 Task: Change font size of subtitle "last year" to 24.
Action: Mouse pressed left at (64, 321)
Screenshot: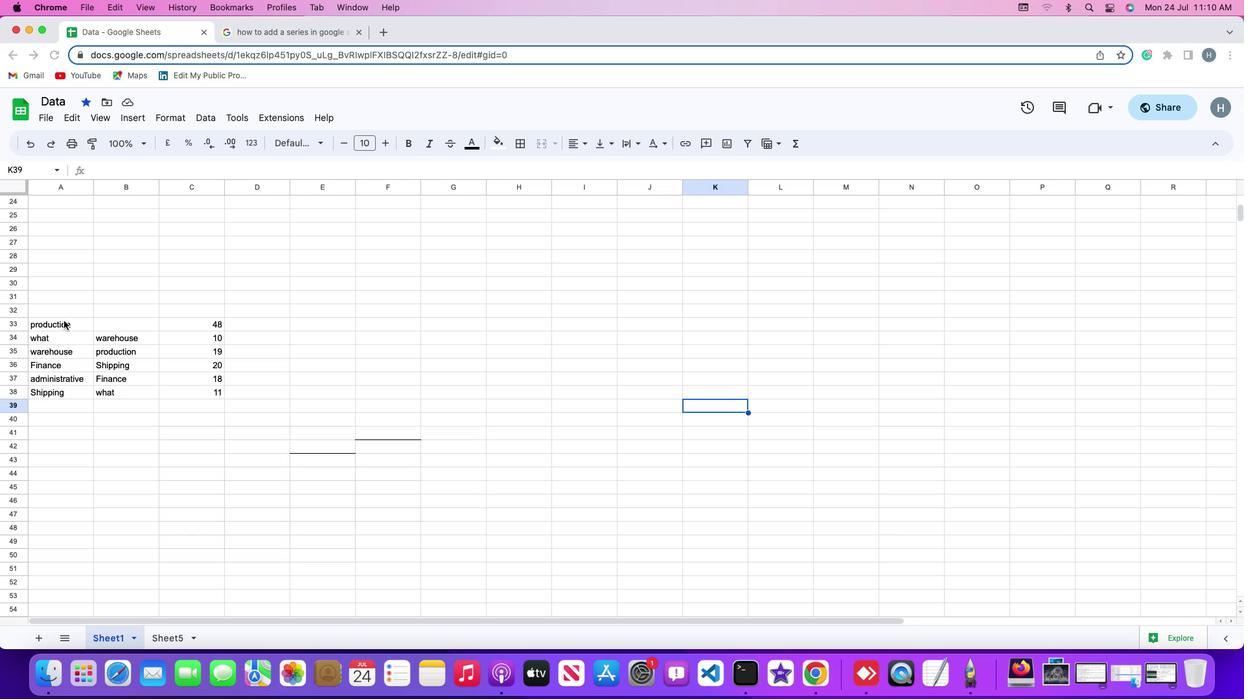 
Action: Mouse pressed left at (64, 321)
Screenshot: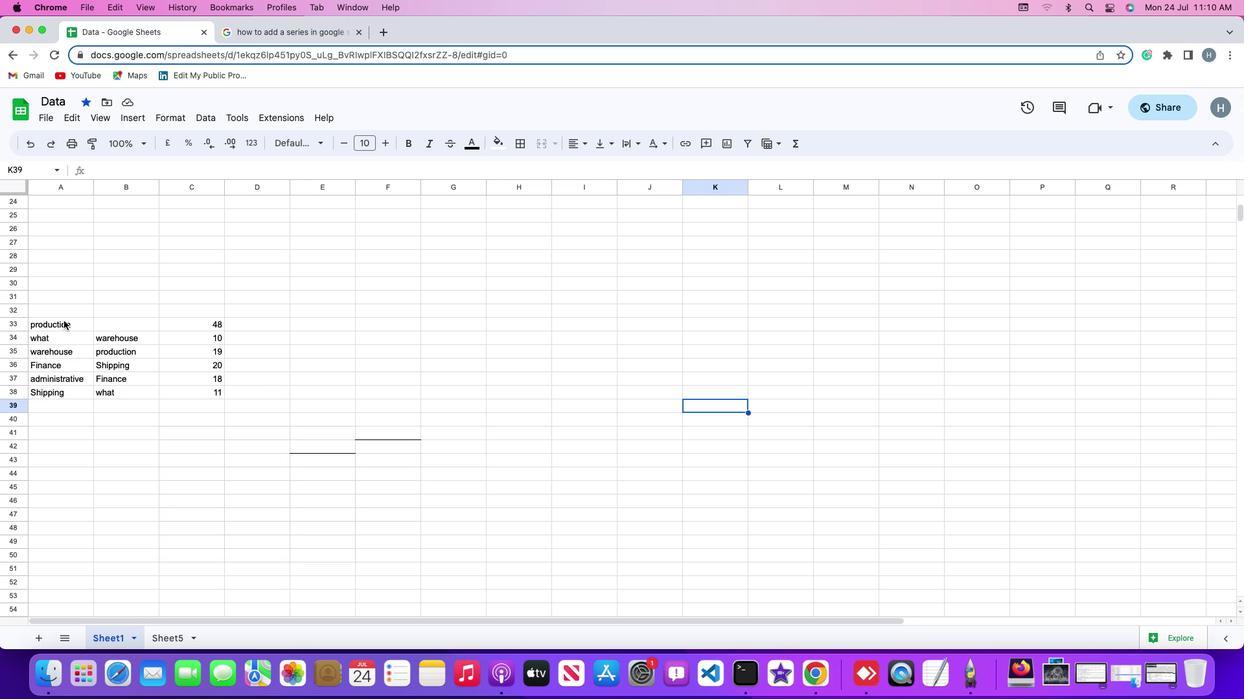 
Action: Mouse moved to (134, 120)
Screenshot: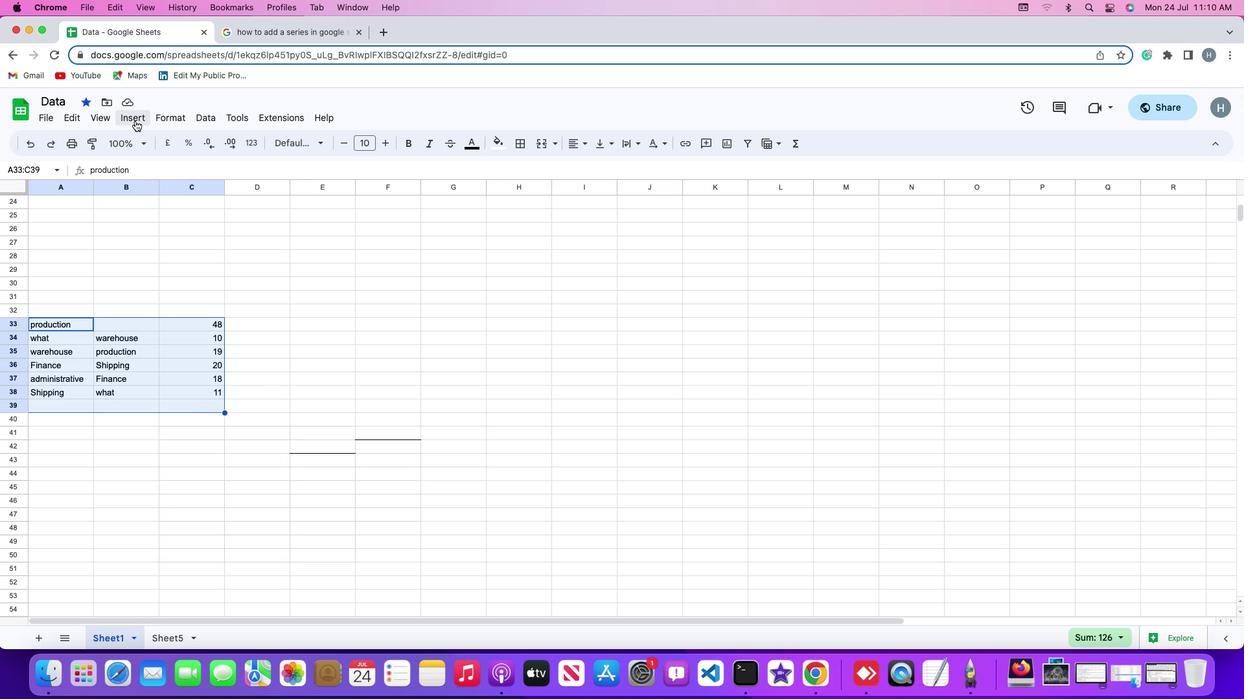 
Action: Mouse pressed left at (134, 120)
Screenshot: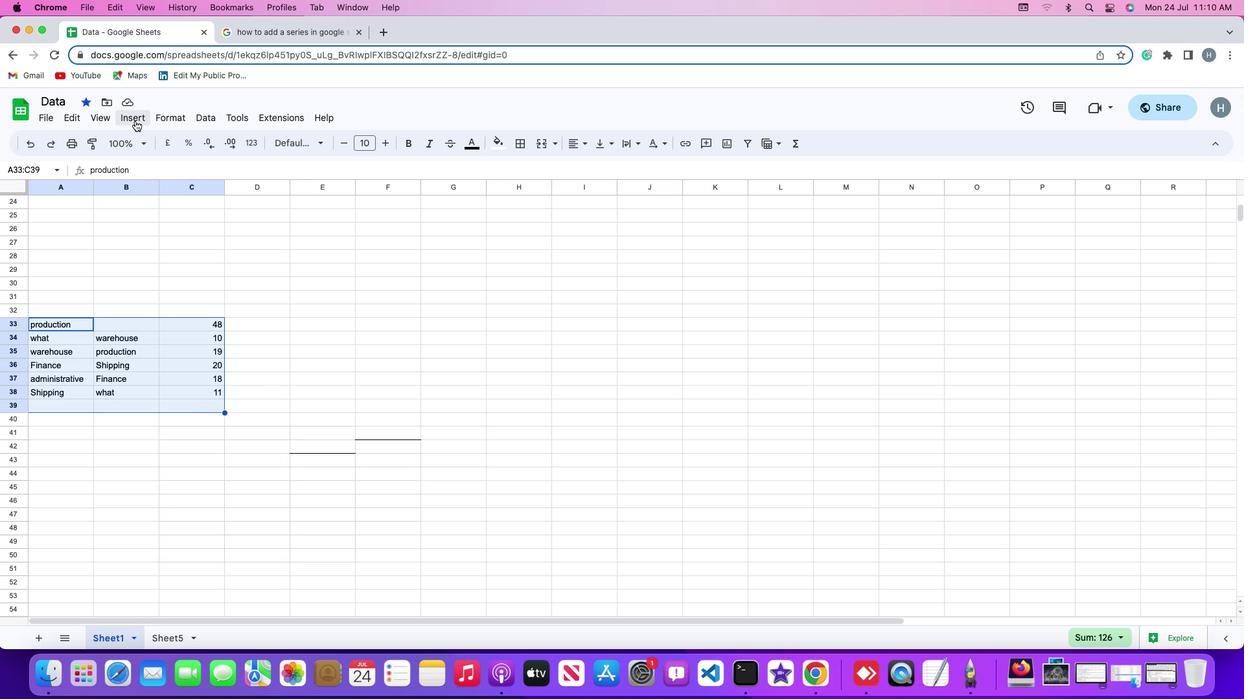 
Action: Mouse moved to (155, 228)
Screenshot: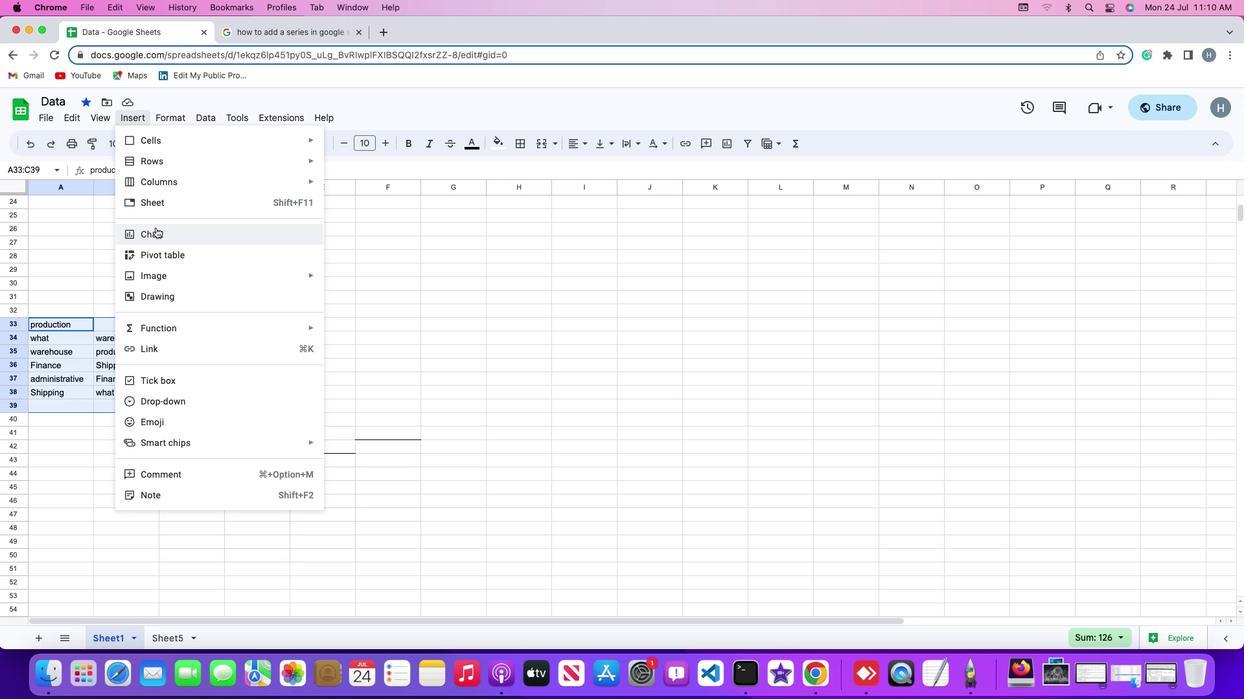 
Action: Mouse pressed left at (155, 228)
Screenshot: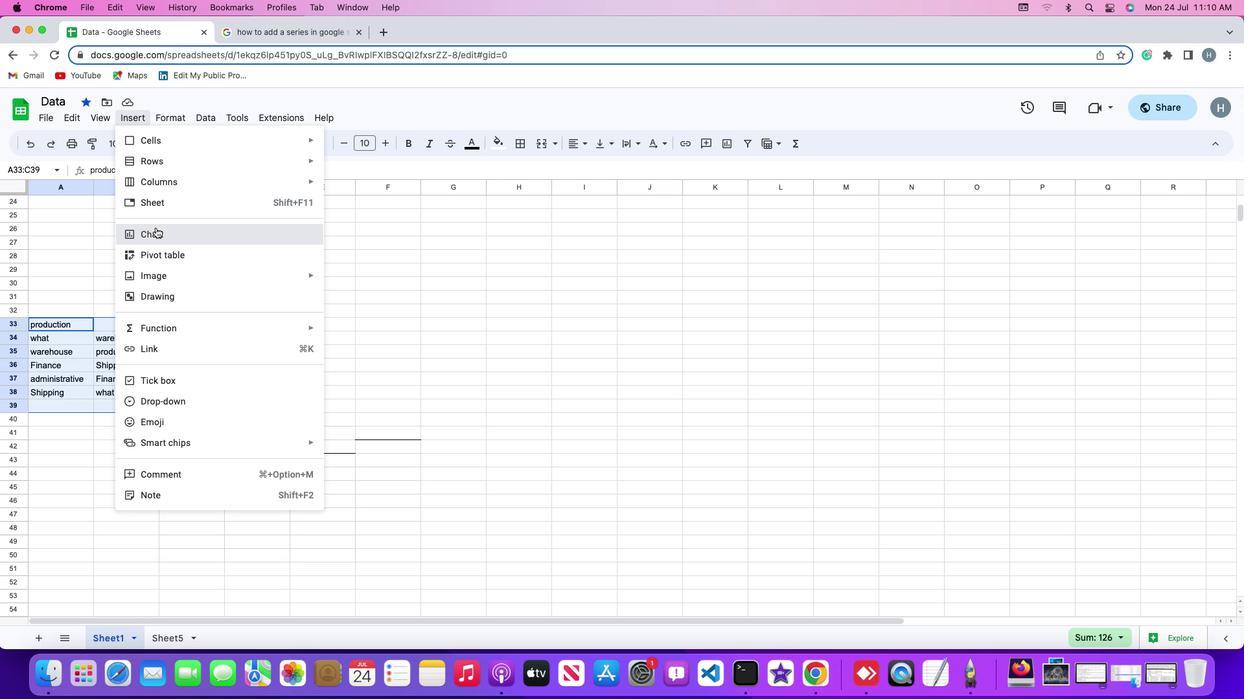 
Action: Mouse moved to (1197, 184)
Screenshot: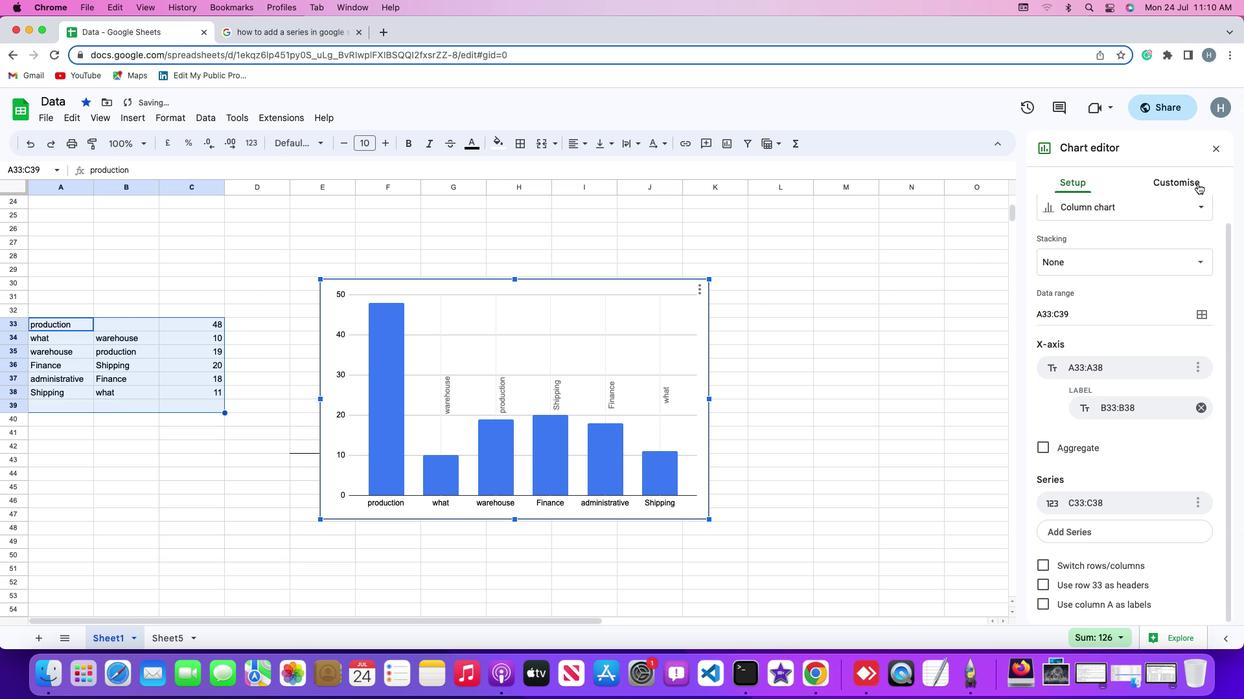
Action: Mouse pressed left at (1197, 184)
Screenshot: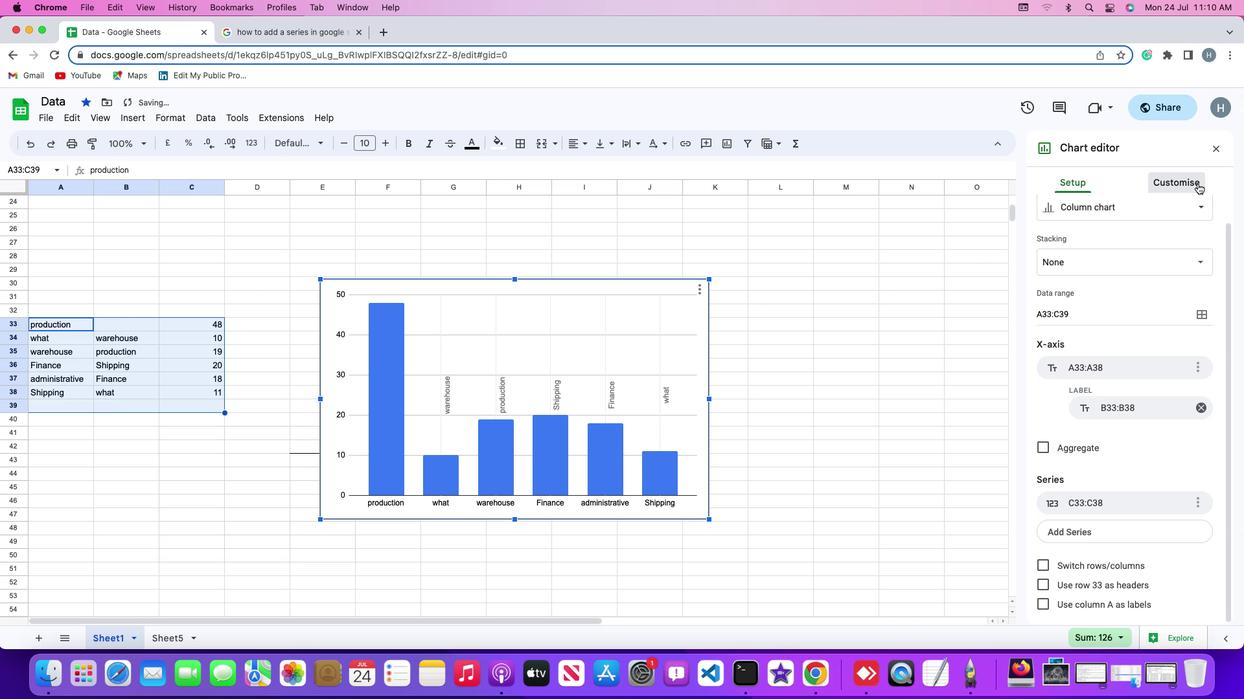 
Action: Mouse moved to (1106, 253)
Screenshot: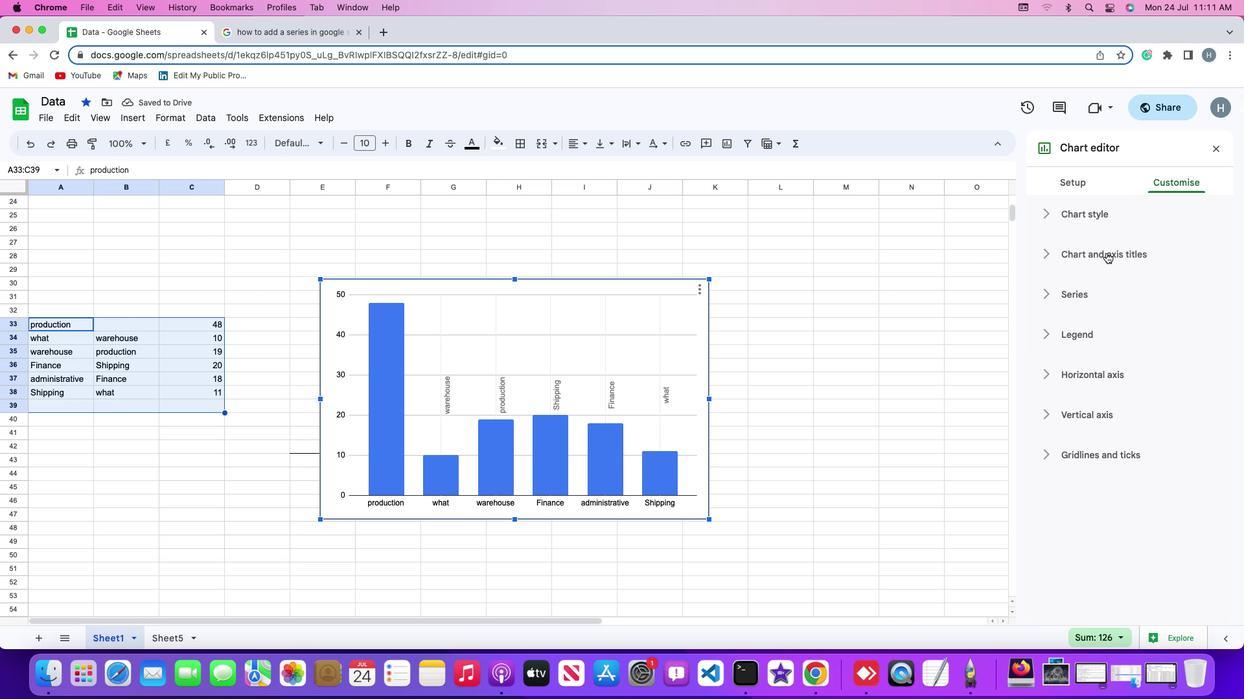 
Action: Mouse pressed left at (1106, 253)
Screenshot: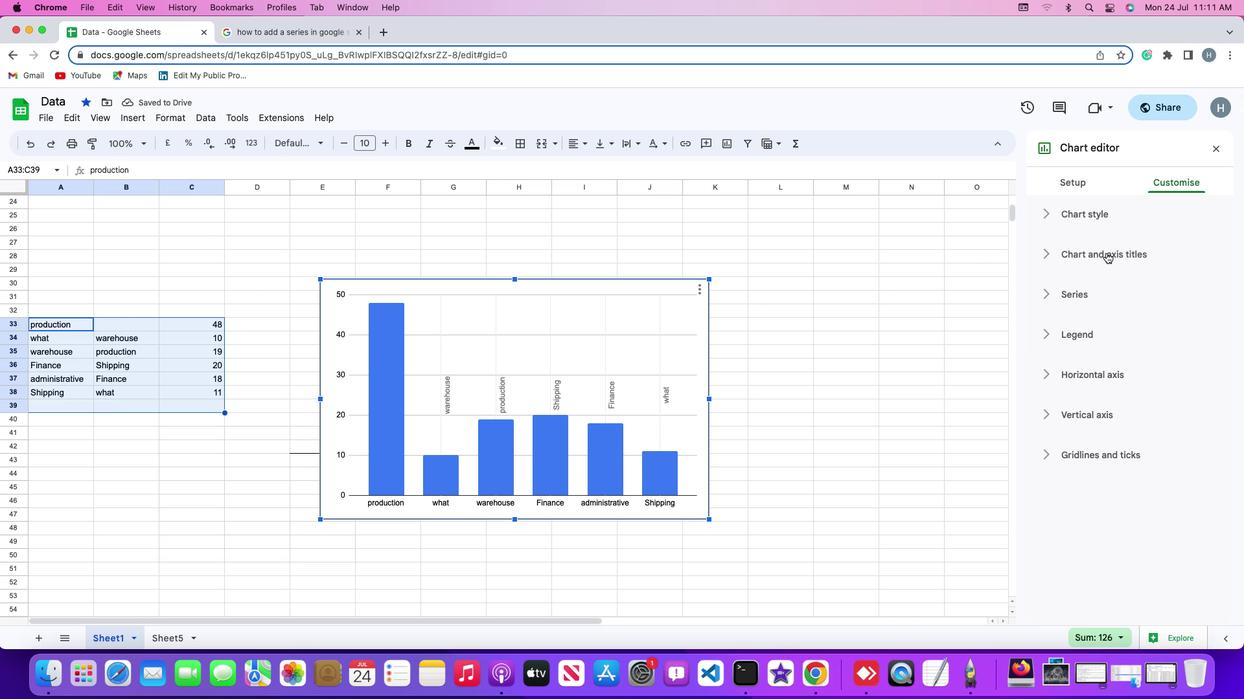 
Action: Mouse moved to (1119, 287)
Screenshot: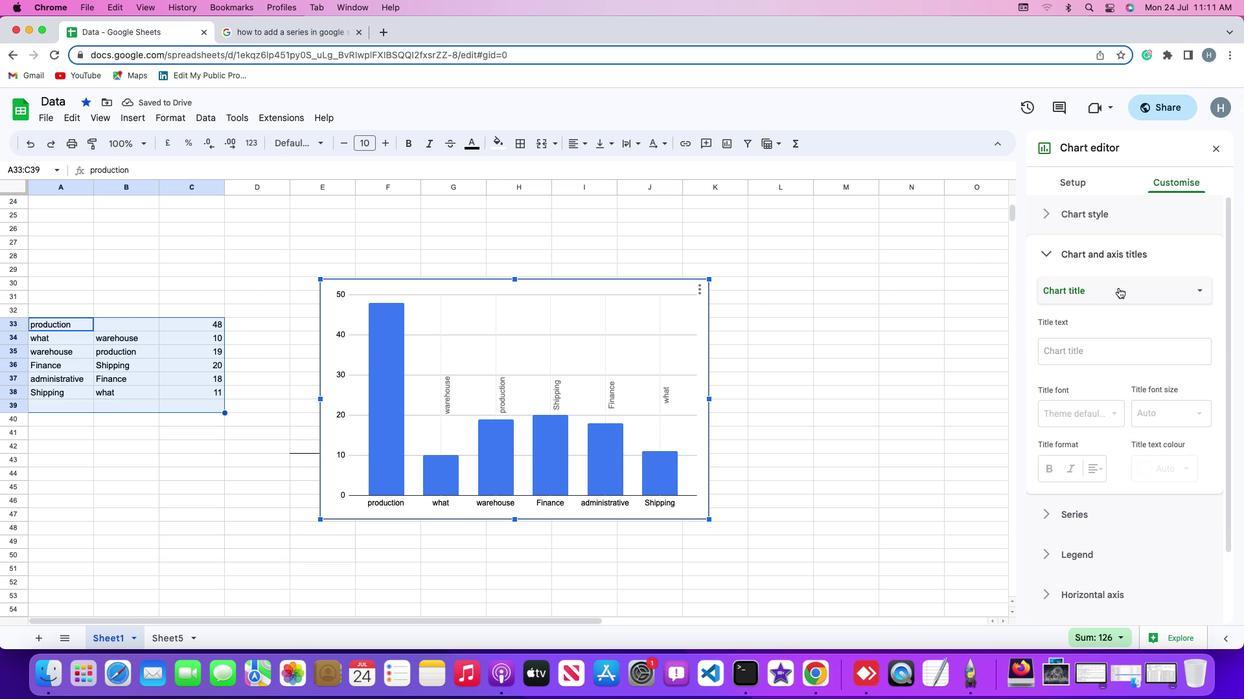 
Action: Mouse pressed left at (1119, 287)
Screenshot: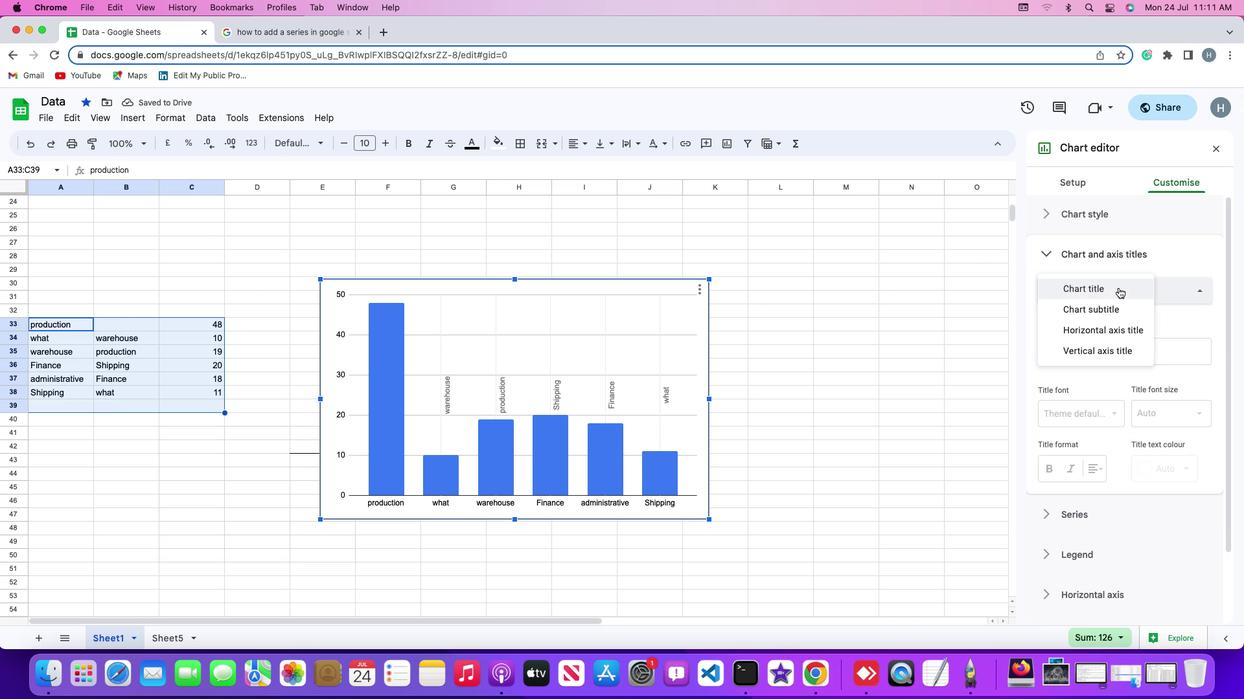 
Action: Mouse moved to (1117, 314)
Screenshot: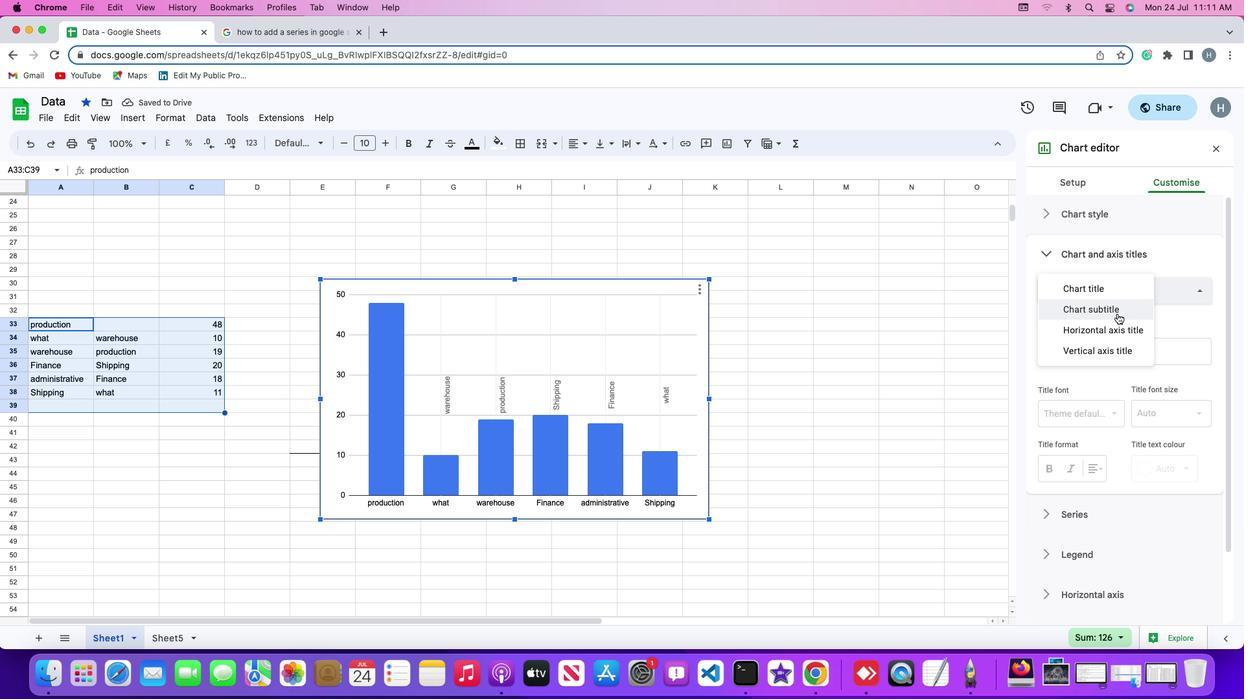 
Action: Mouse pressed left at (1117, 314)
Screenshot: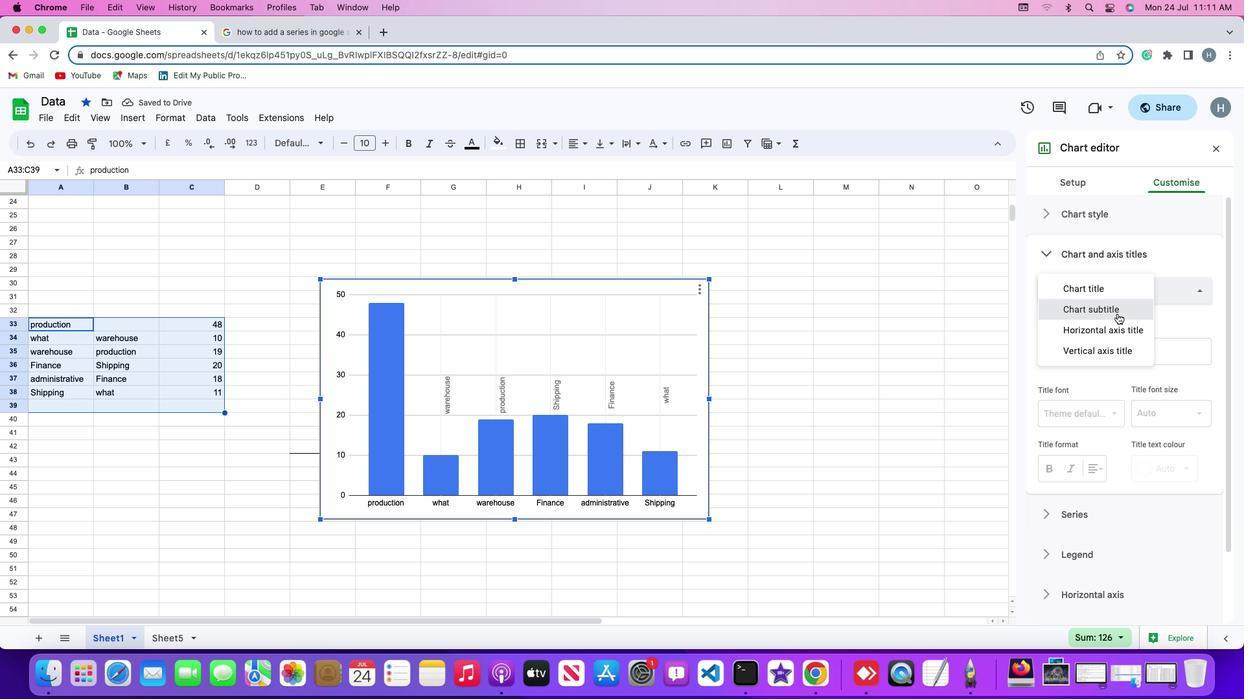 
Action: Mouse moved to (1105, 347)
Screenshot: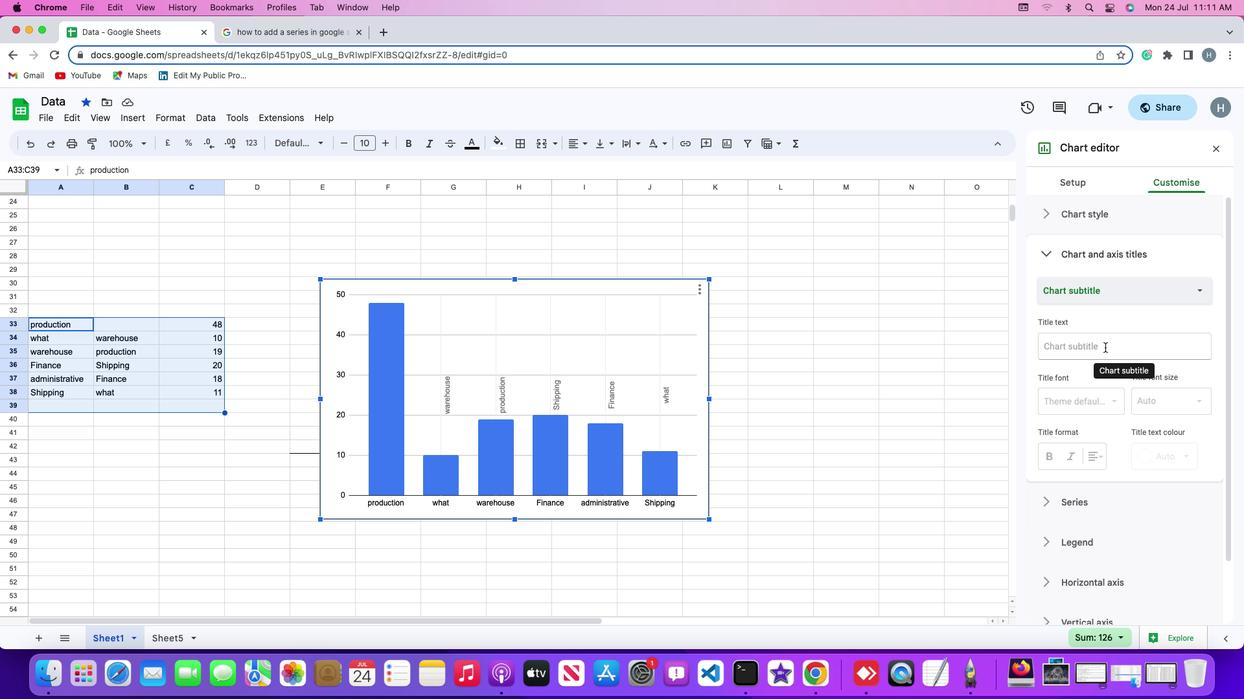 
Action: Mouse pressed left at (1105, 347)
Screenshot: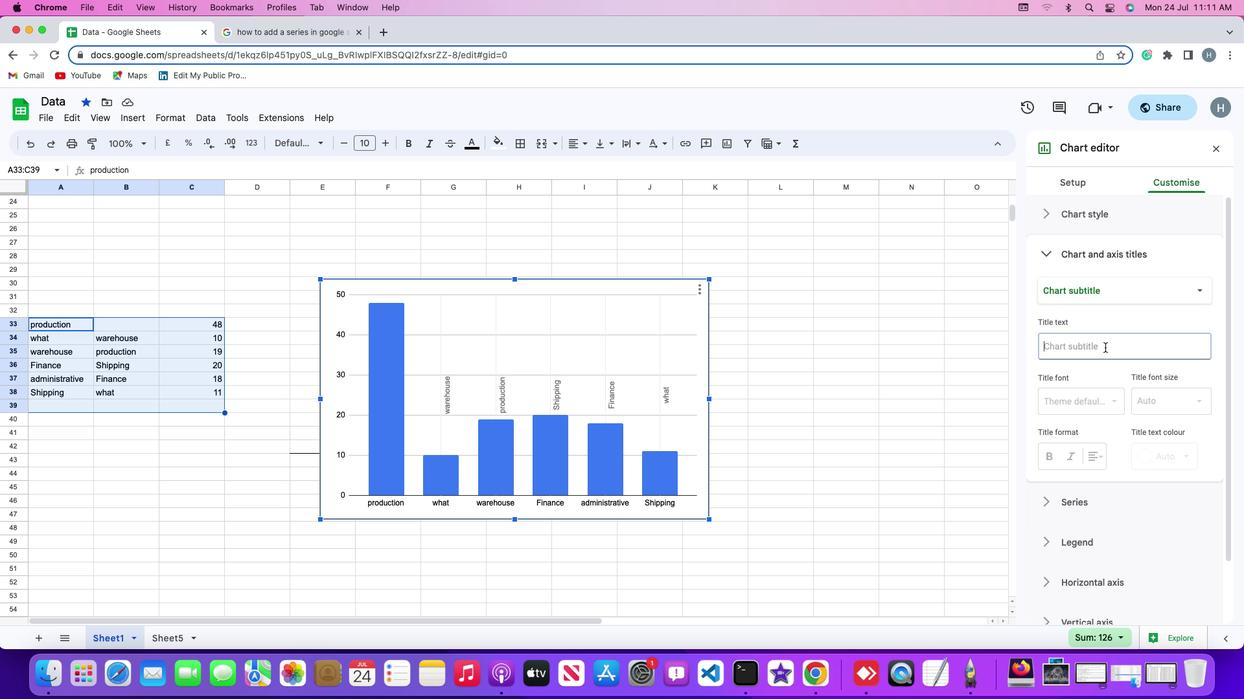 
Action: Key pressed 'l''a''s''t'Key.space'y''e''a''r'
Screenshot: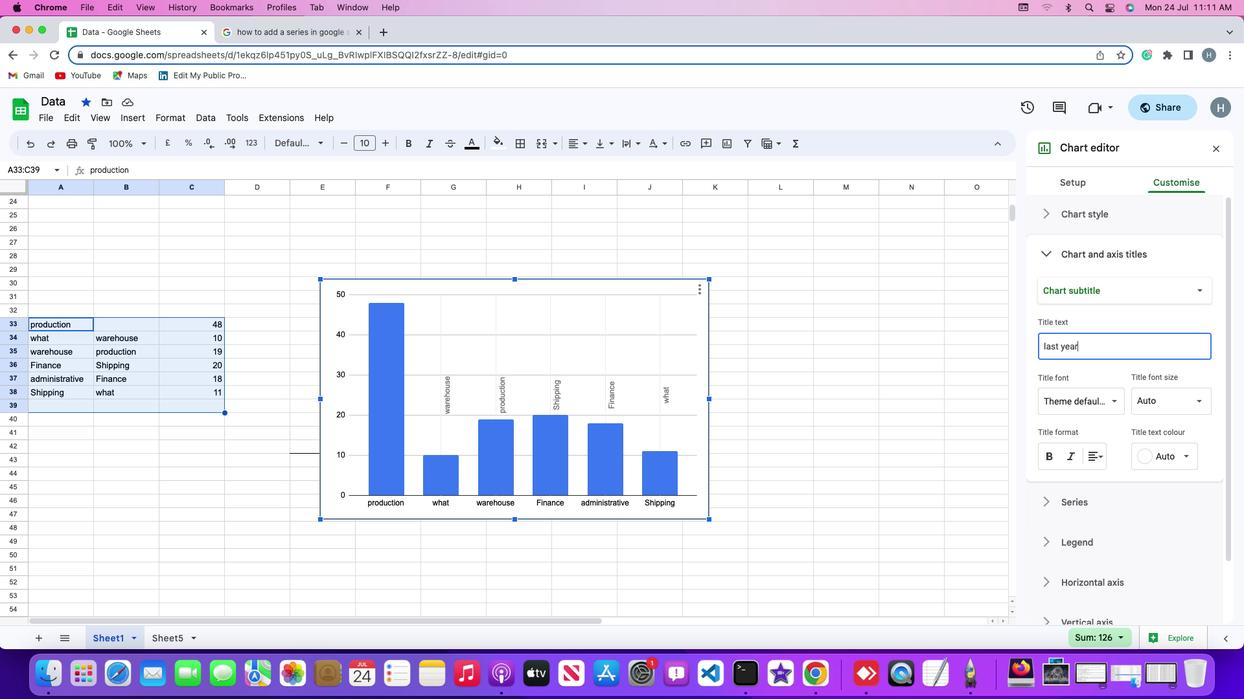 
Action: Mouse moved to (1198, 397)
Screenshot: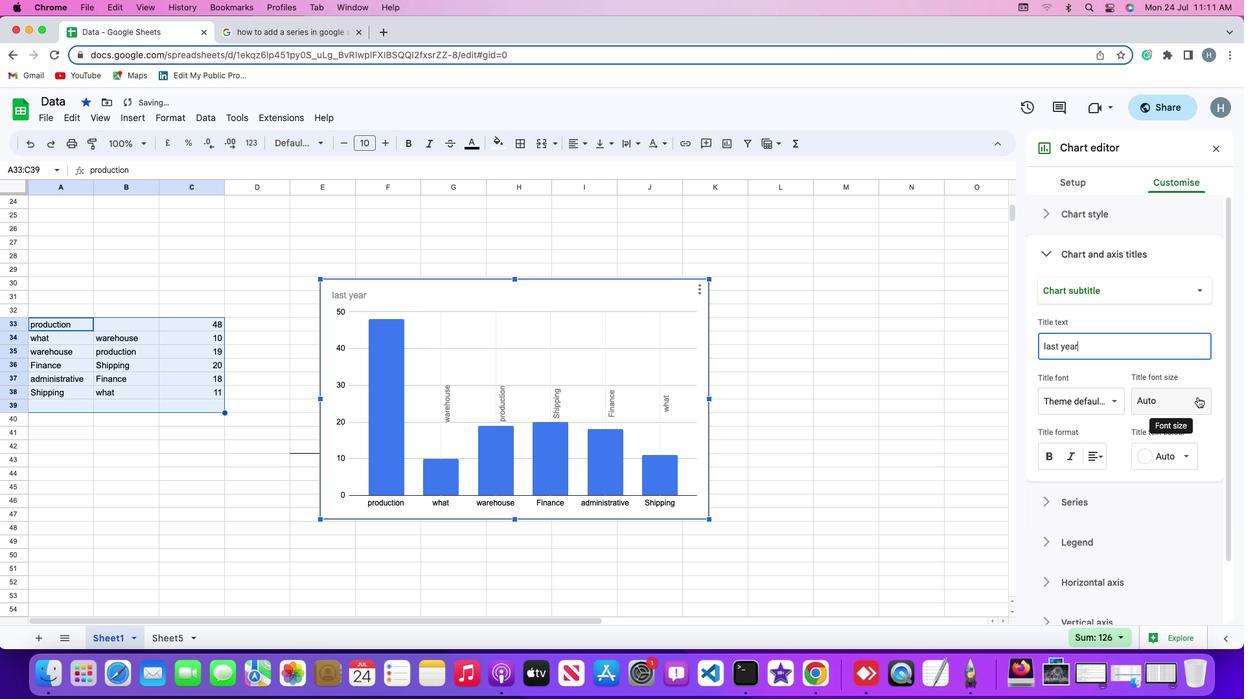 
Action: Mouse pressed left at (1198, 397)
Screenshot: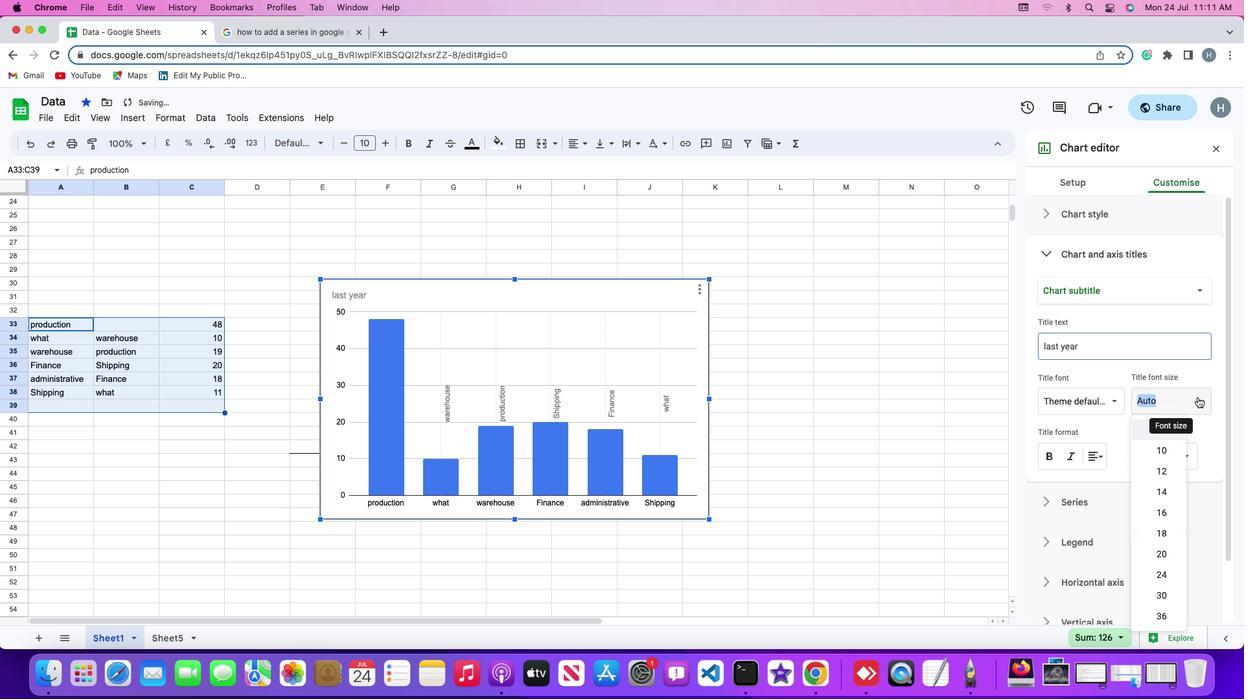 
Action: Mouse moved to (1154, 572)
Screenshot: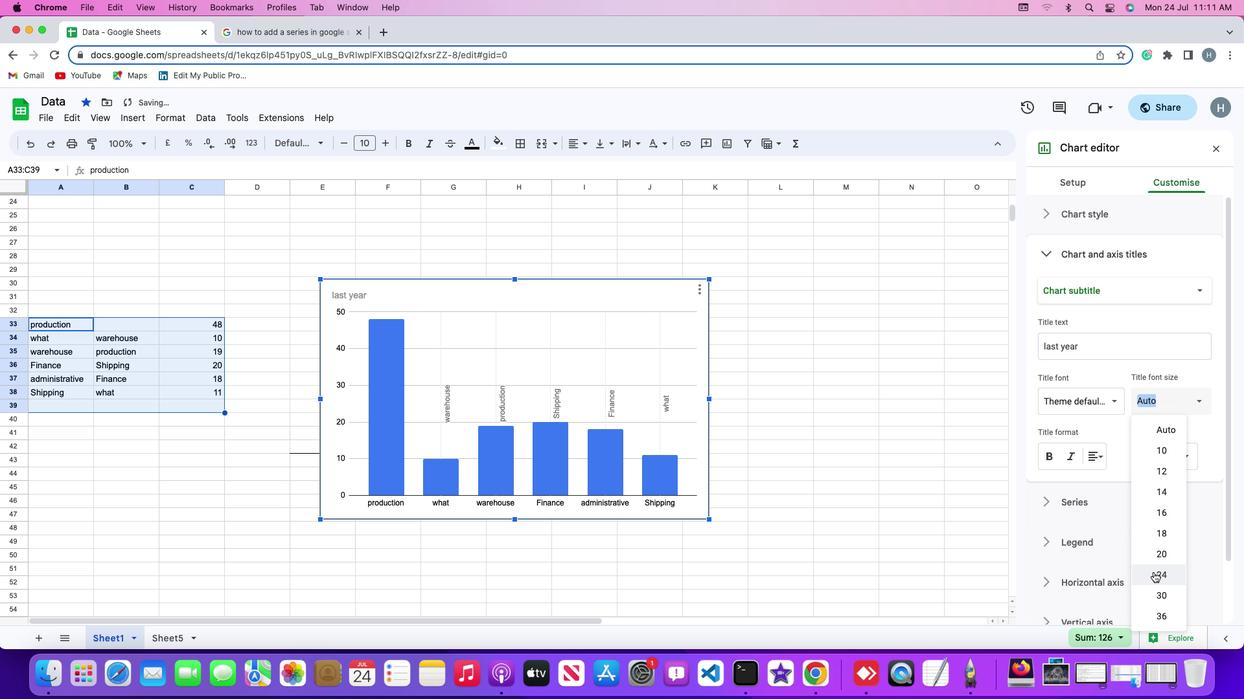 
Action: Mouse pressed left at (1154, 572)
Screenshot: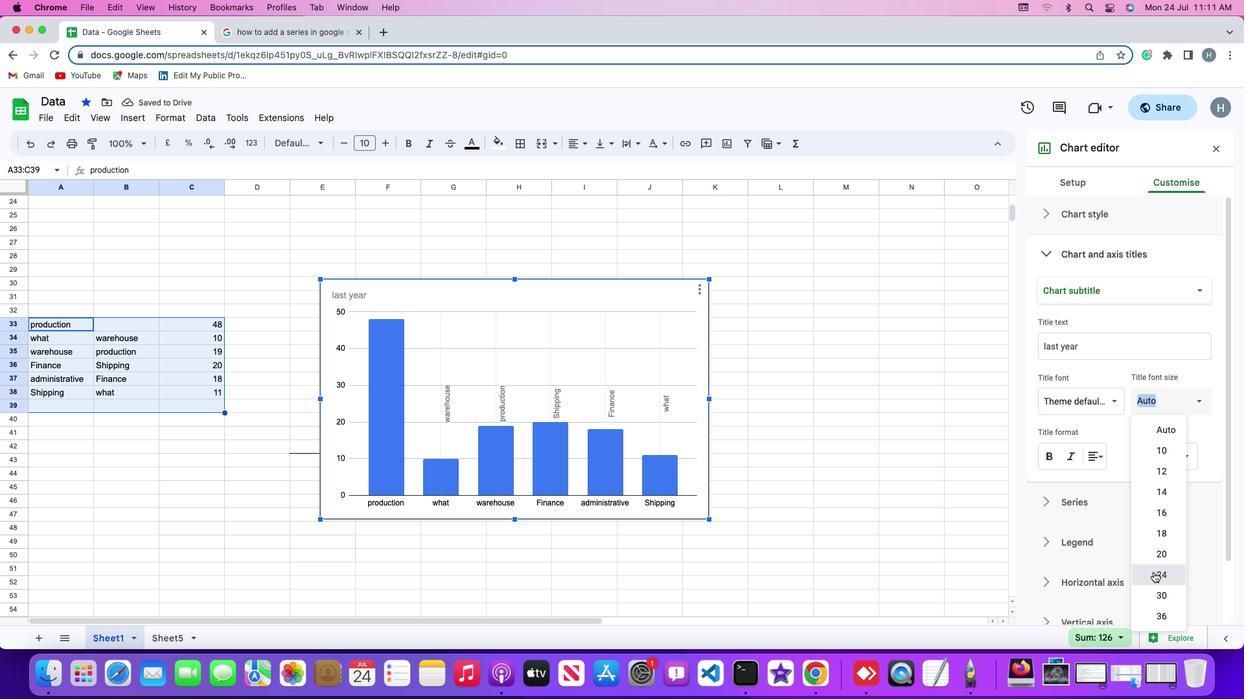 
Action: Mouse moved to (944, 429)
Screenshot: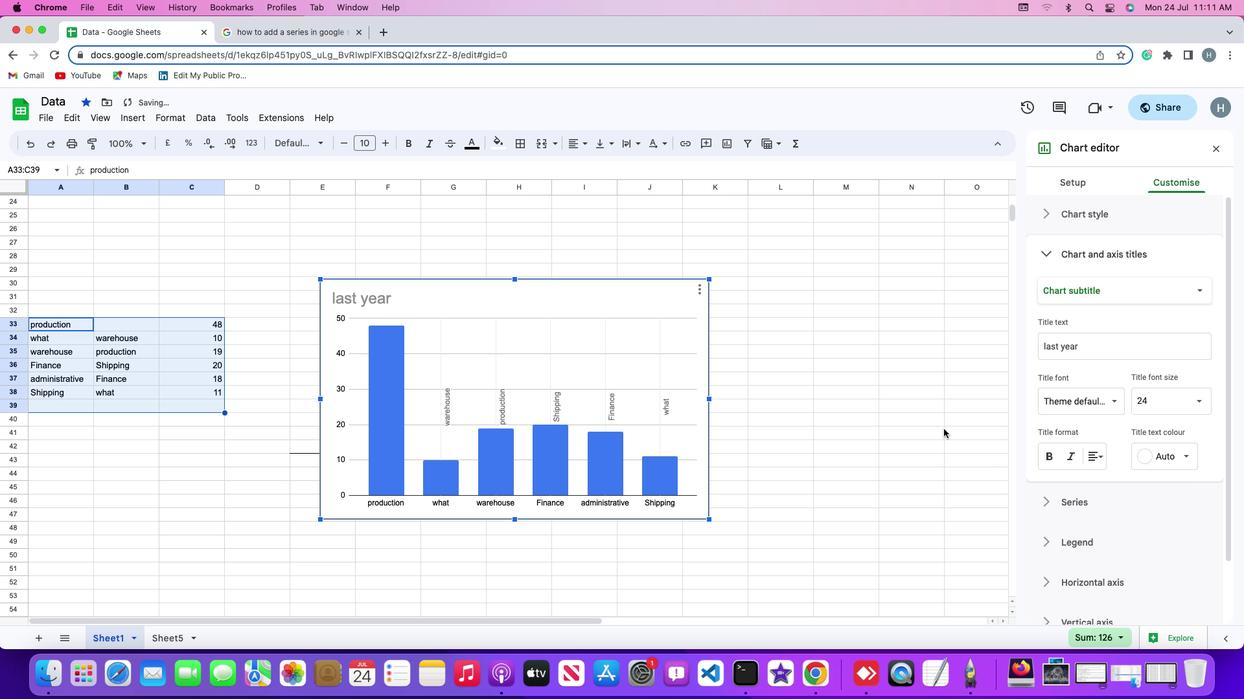 
